 Task: In Heading Arial with underline. Font size of heading  '18'Font style of data Calibri. Font size of data  9Alignment of headline & data Align center. Fill color in heading,  RedFont color of data Black Apply border in Data No BorderIn the sheet  Attendance Sheet for Weekly Performancebook
Action: Mouse moved to (839, 118)
Screenshot: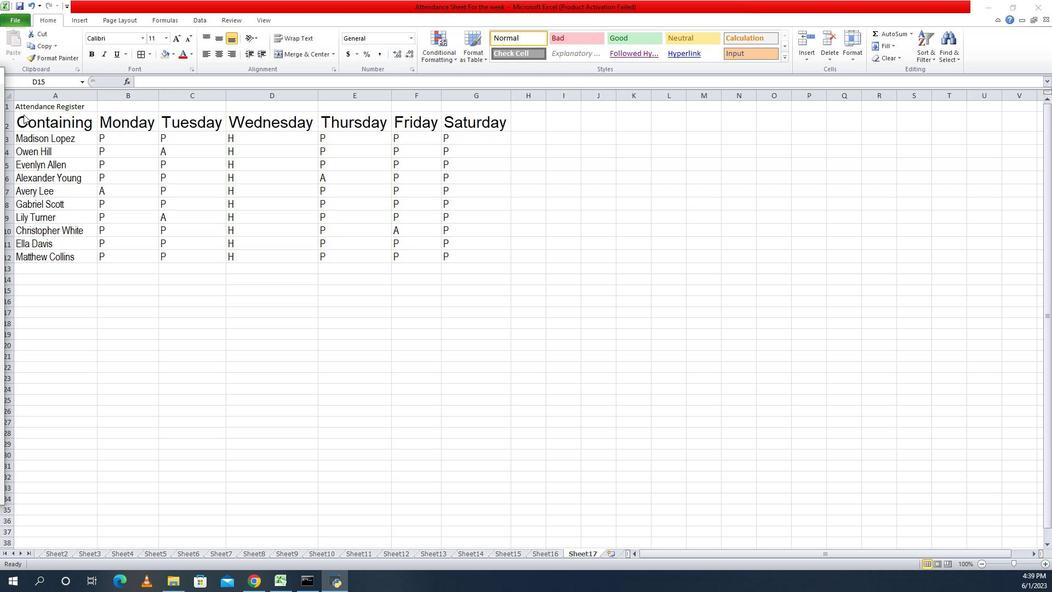
Action: Mouse pressed left at (839, 118)
Screenshot: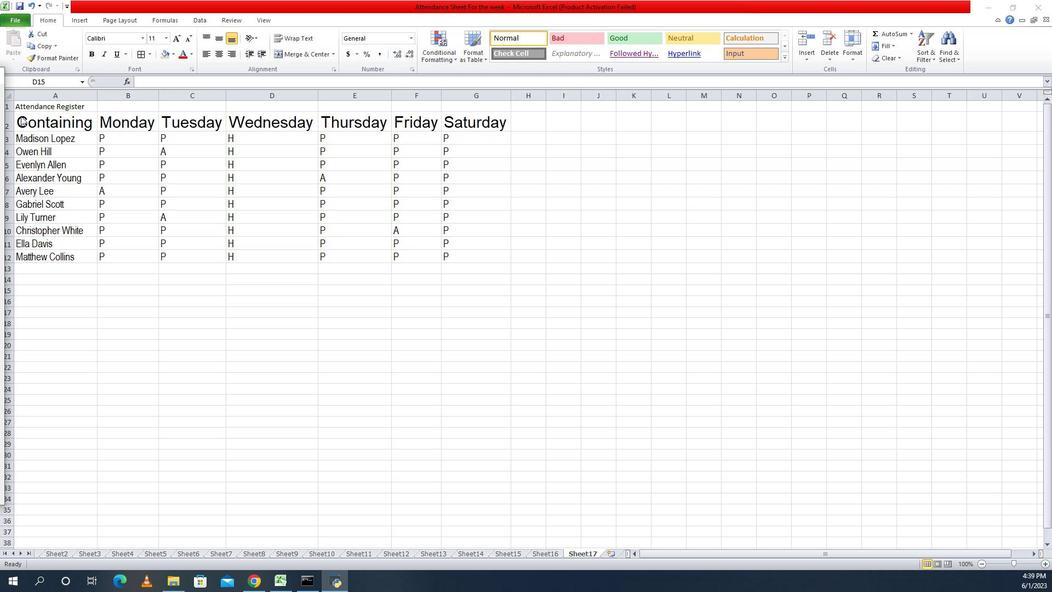 
Action: Mouse moved to (860, 123)
Screenshot: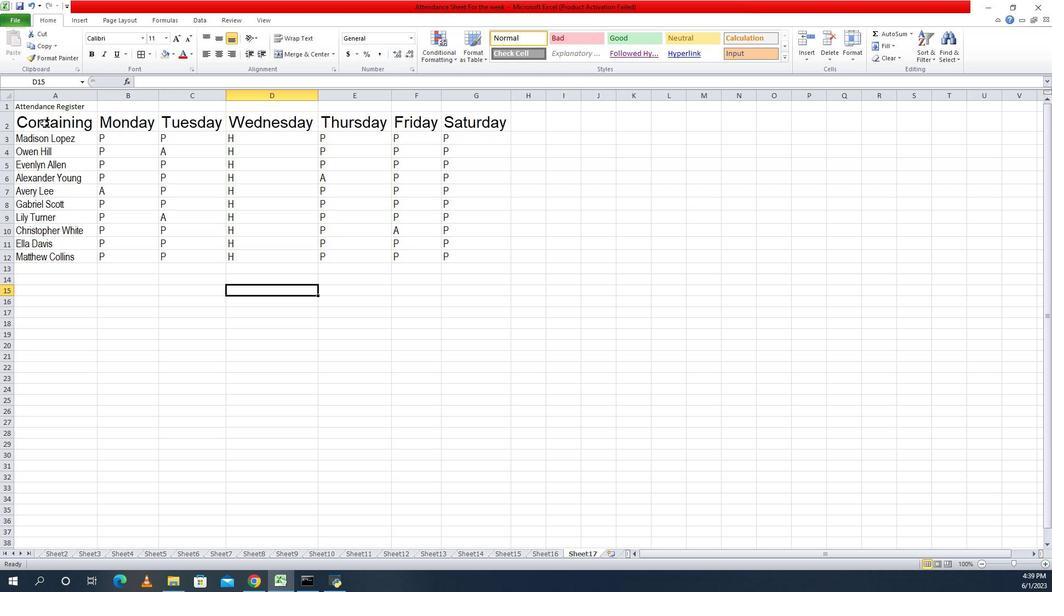 
Action: Mouse pressed left at (860, 123)
Screenshot: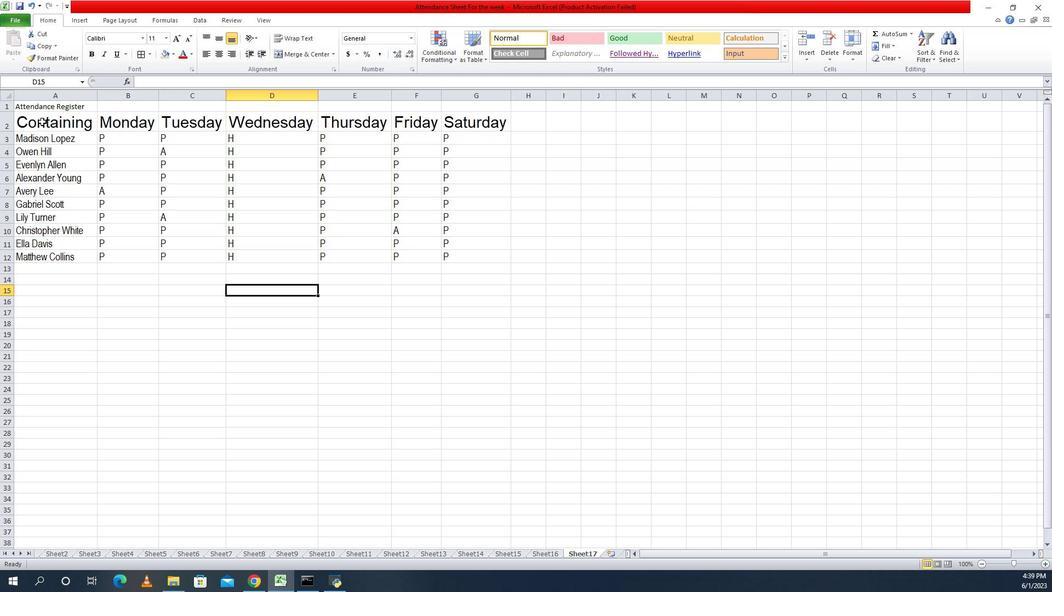 
Action: Mouse moved to (933, 57)
Screenshot: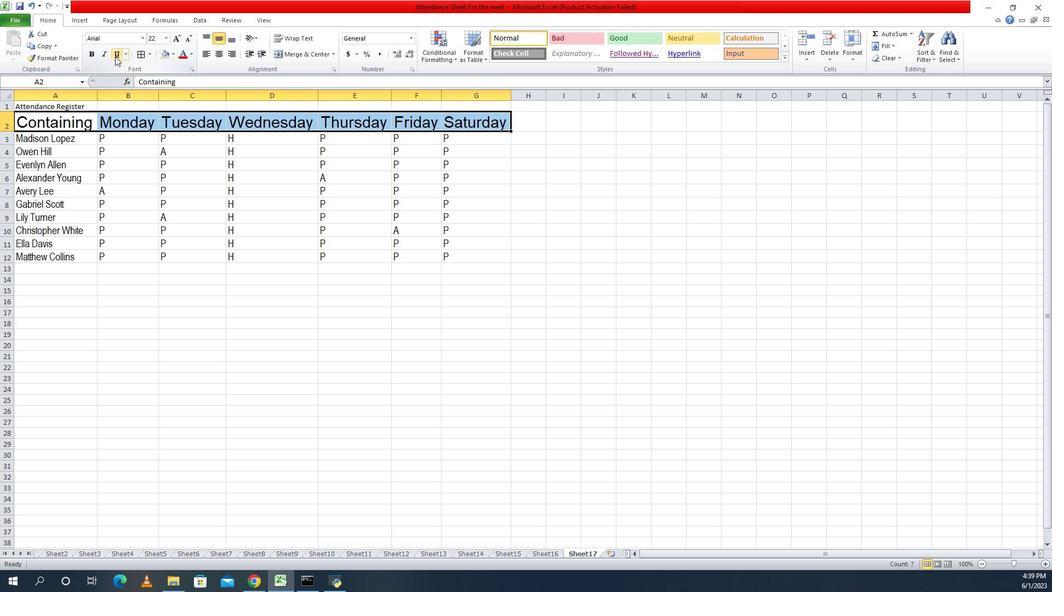 
Action: Mouse pressed left at (933, 57)
Screenshot: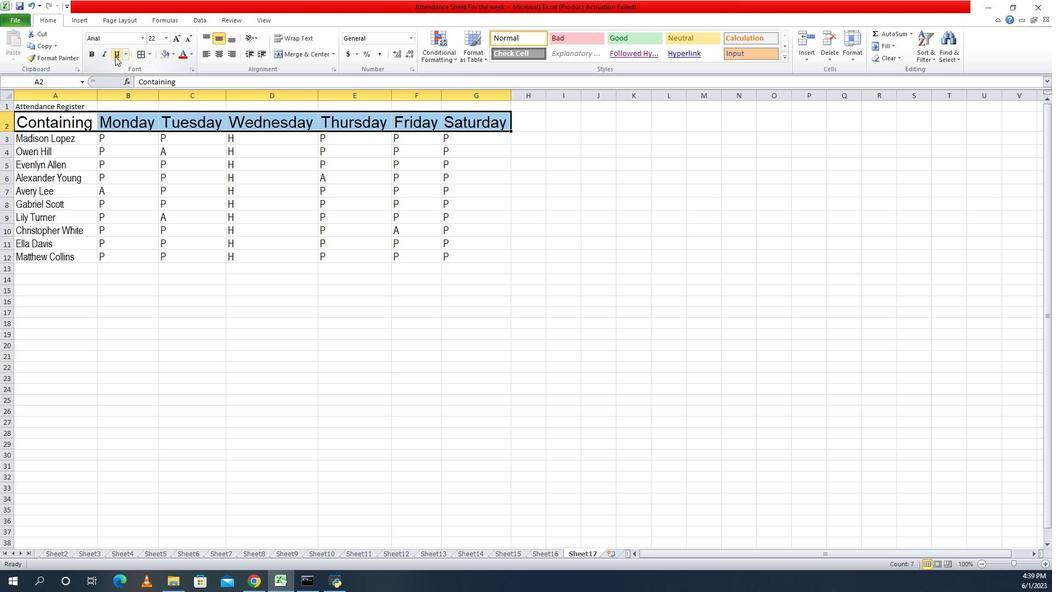 
Action: Mouse moved to (986, 41)
Screenshot: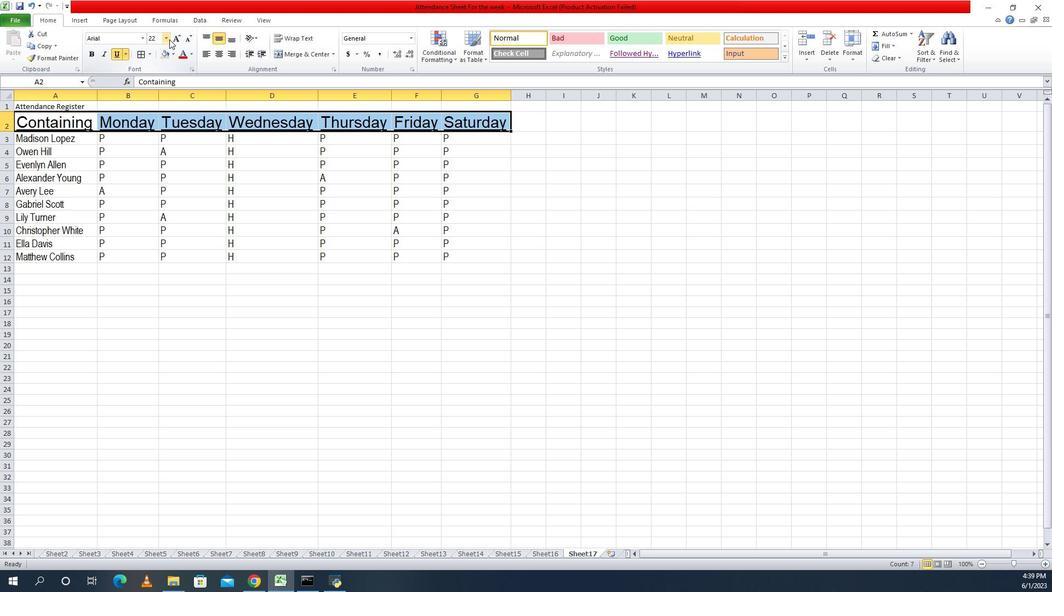 
Action: Mouse pressed left at (986, 41)
Screenshot: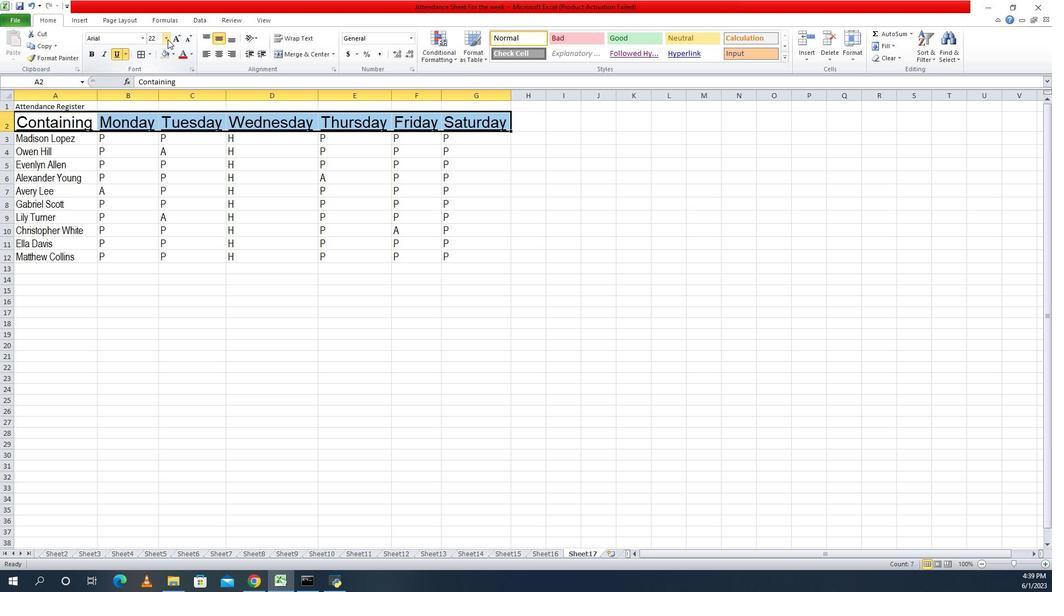 
Action: Mouse moved to (970, 114)
Screenshot: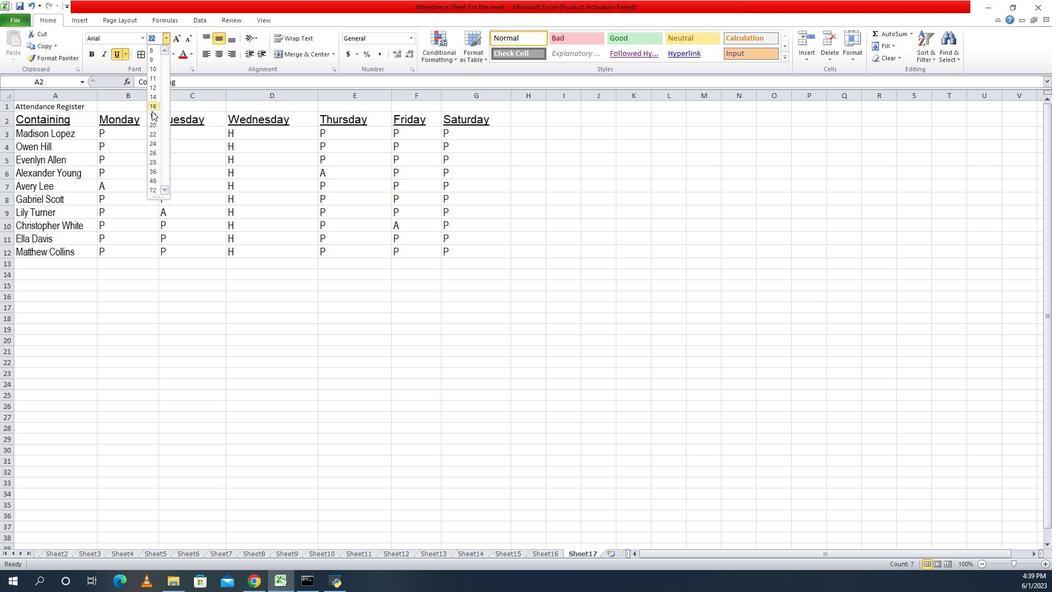
Action: Mouse pressed left at (970, 114)
Screenshot: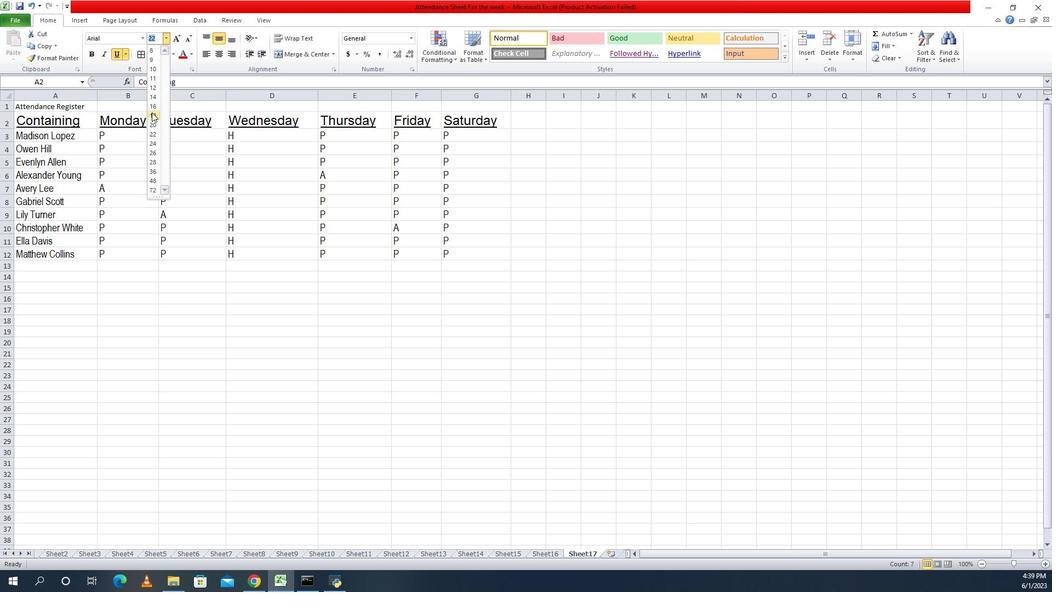 
Action: Mouse moved to (868, 137)
Screenshot: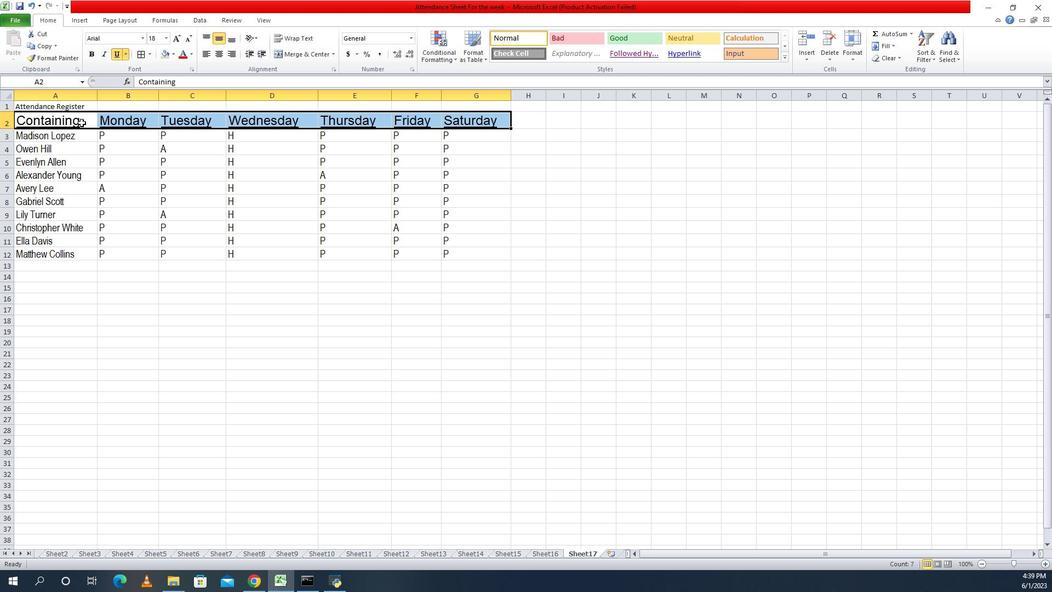 
Action: Mouse pressed left at (868, 137)
Screenshot: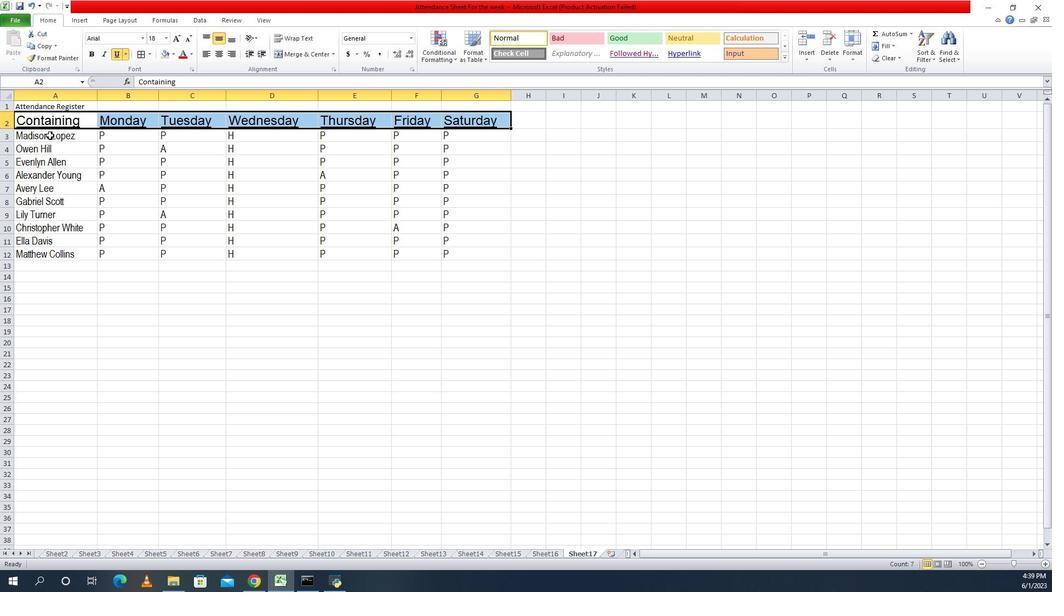 
Action: Mouse moved to (959, 39)
Screenshot: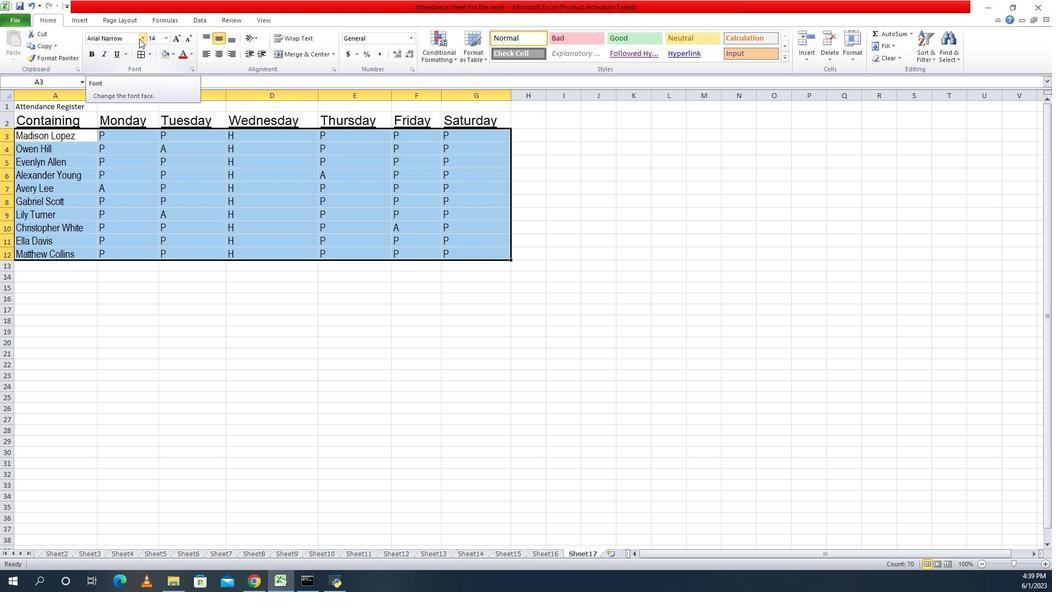 
Action: Mouse pressed left at (959, 39)
Screenshot: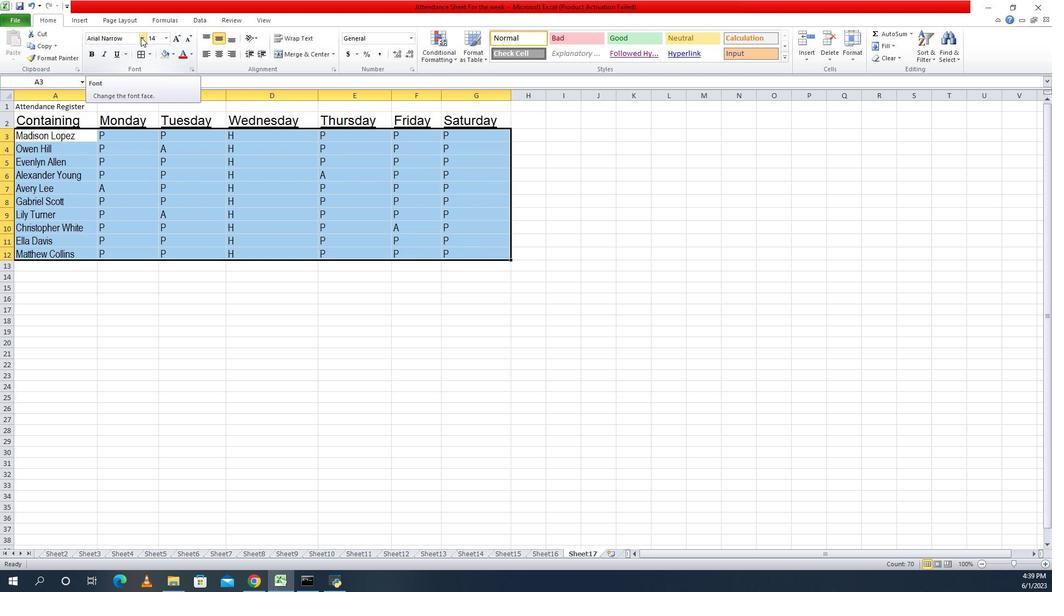 
Action: Mouse moved to (932, 76)
Screenshot: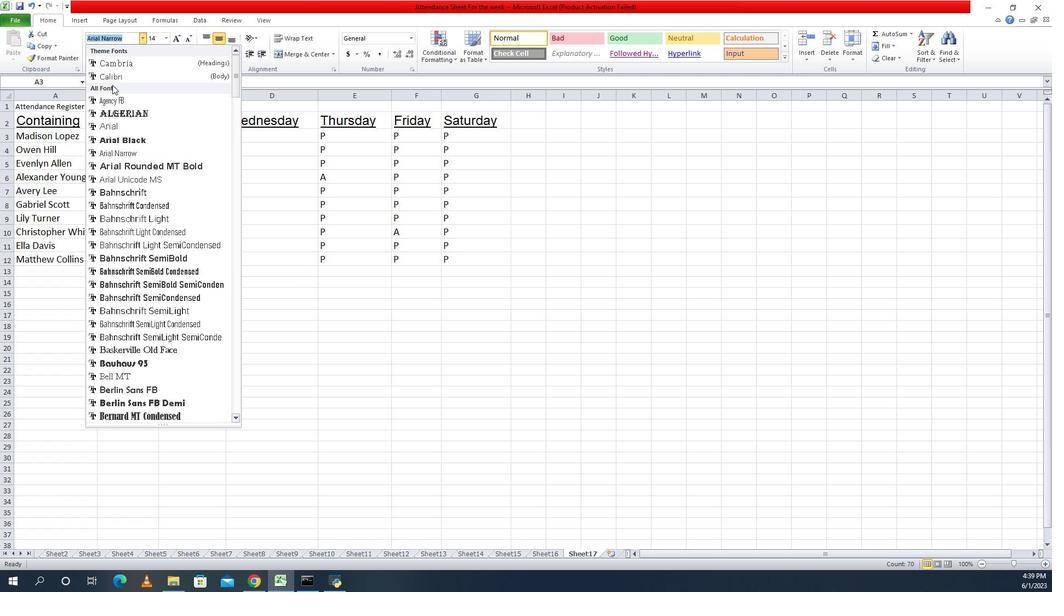 
Action: Mouse pressed left at (932, 76)
Screenshot: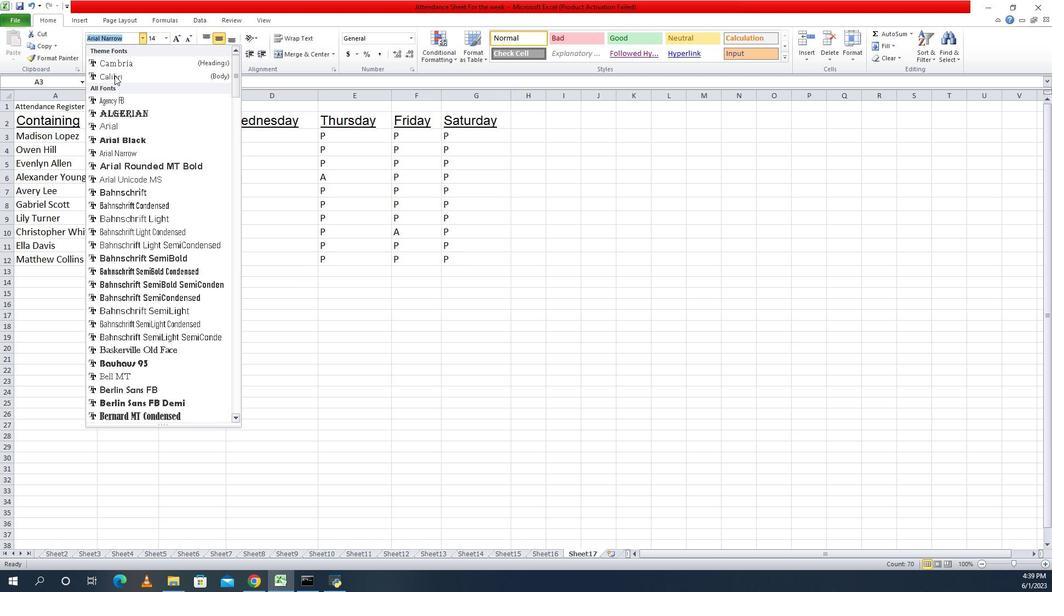 
Action: Mouse moved to (987, 41)
Screenshot: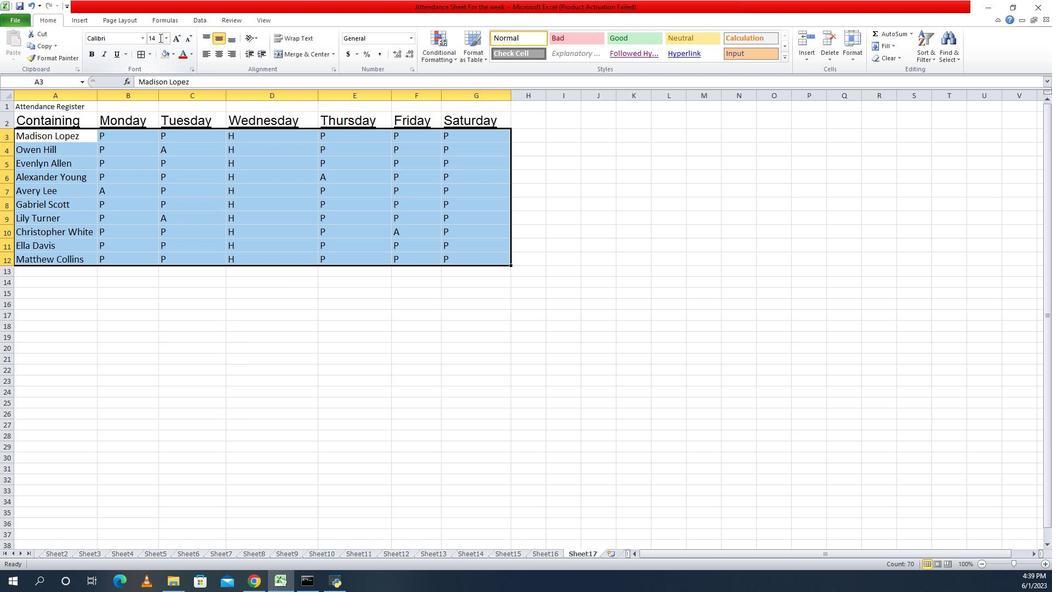 
Action: Mouse pressed left at (987, 41)
Screenshot: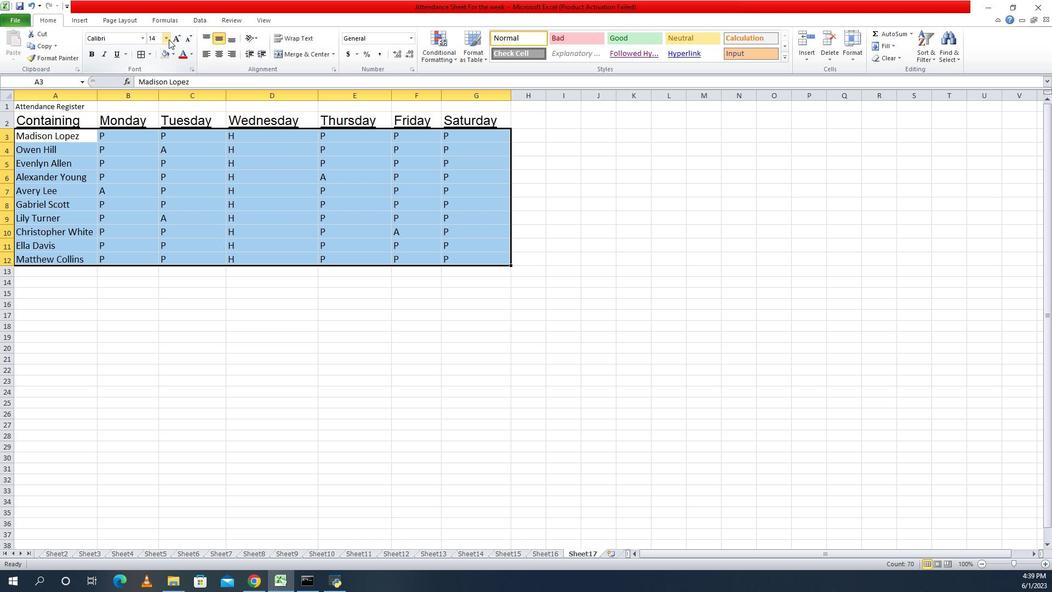 
Action: Mouse moved to (972, 64)
Screenshot: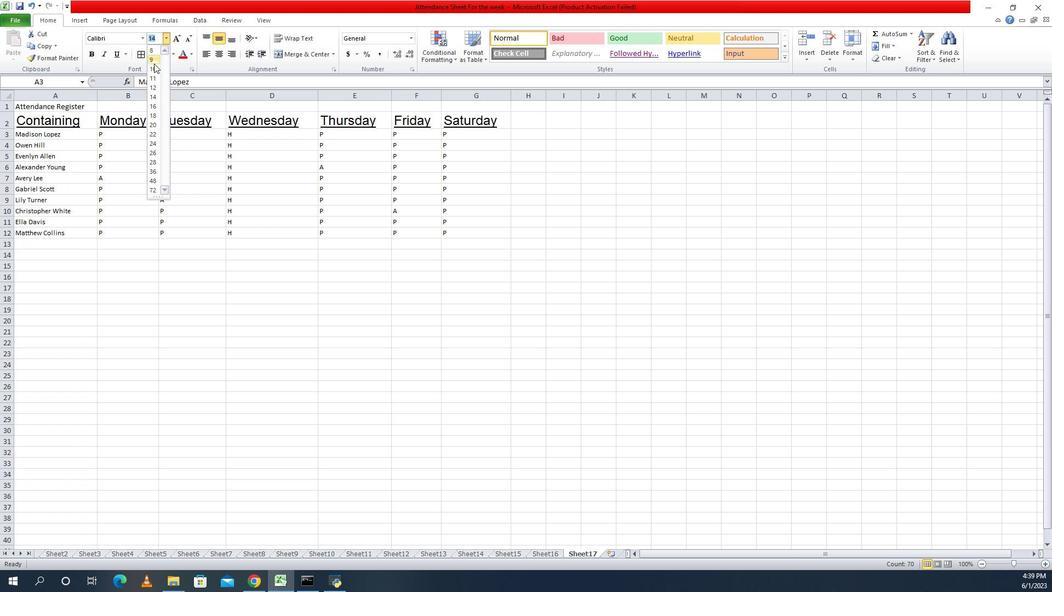 
Action: Mouse pressed left at (972, 64)
Screenshot: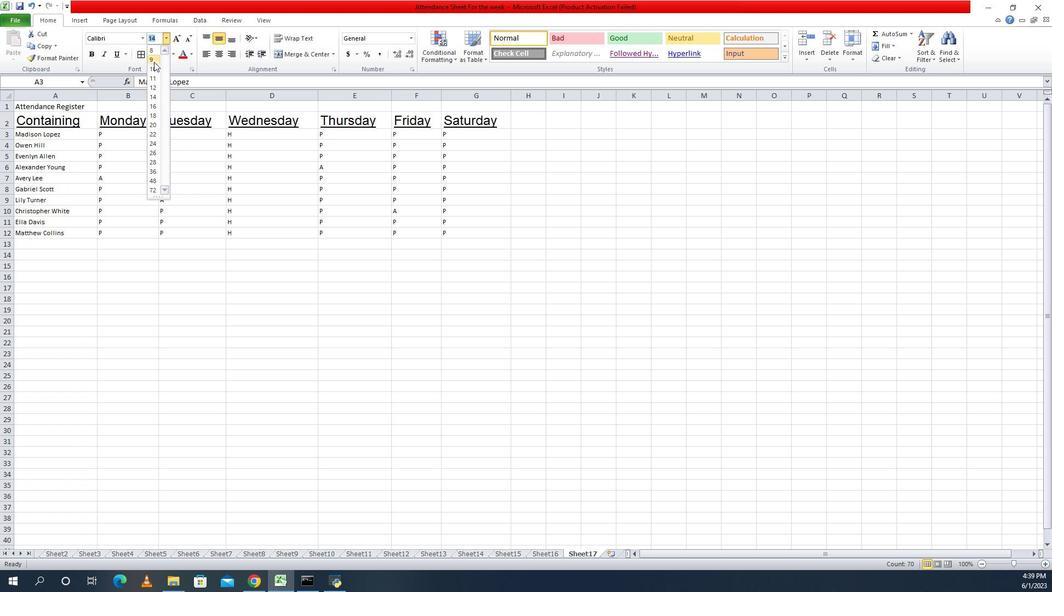 
Action: Mouse moved to (865, 116)
Screenshot: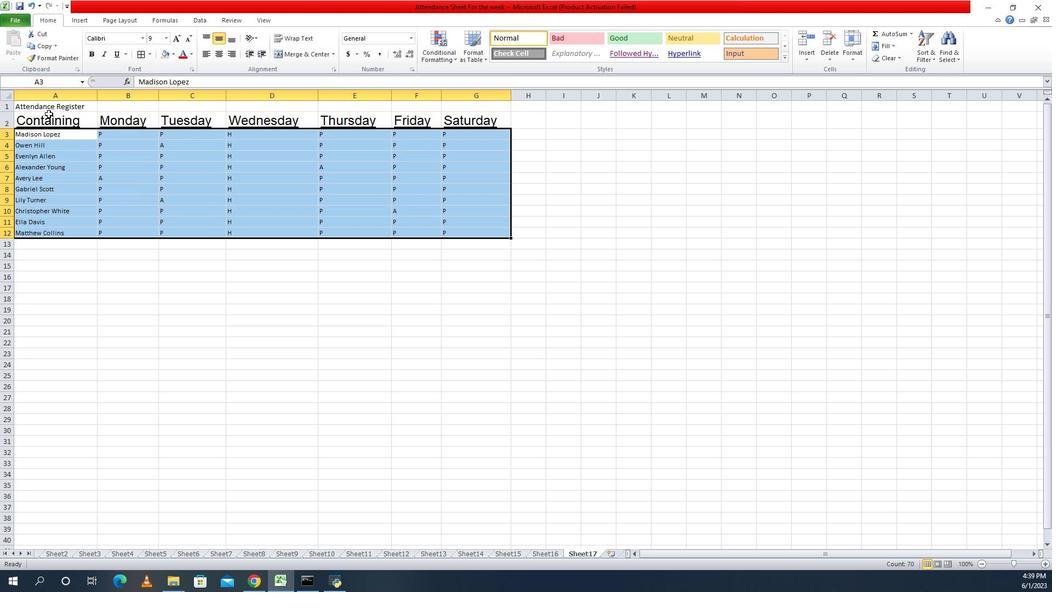 
Action: Mouse pressed left at (865, 116)
Screenshot: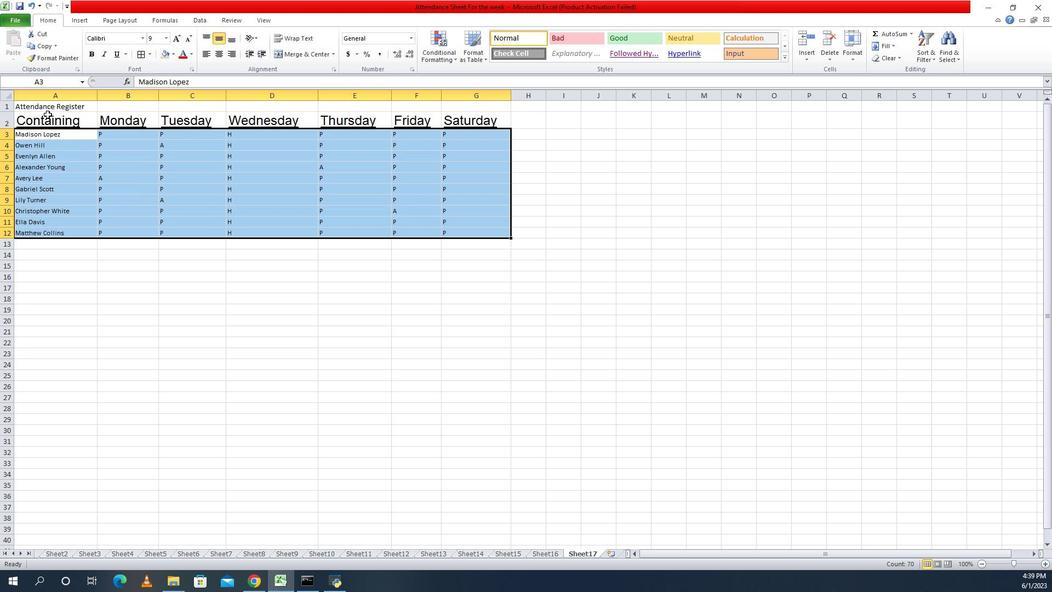 
Action: Mouse moved to (1040, 59)
Screenshot: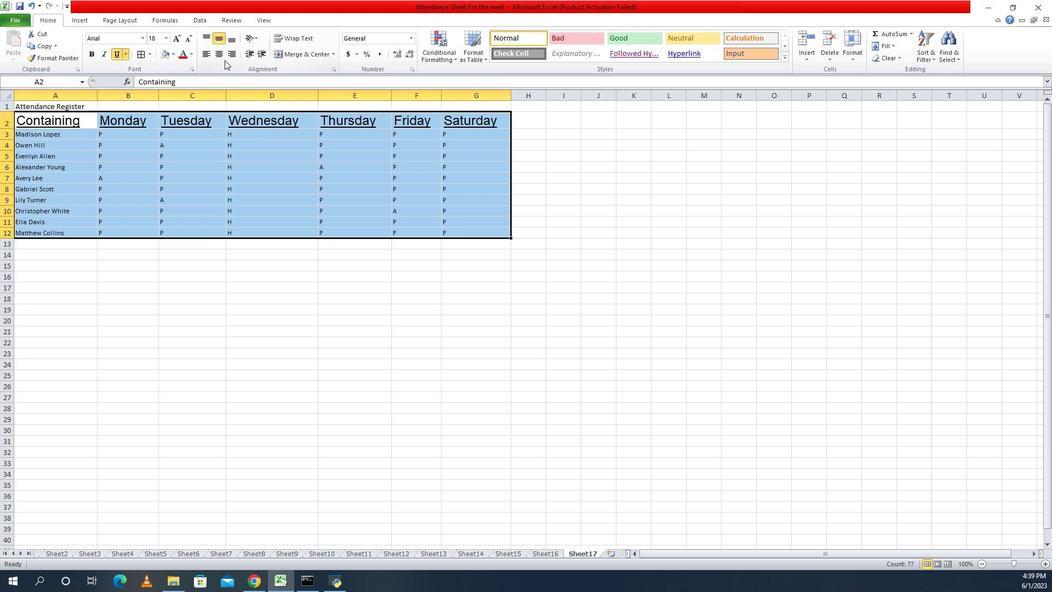 
Action: Mouse pressed left at (1040, 59)
Screenshot: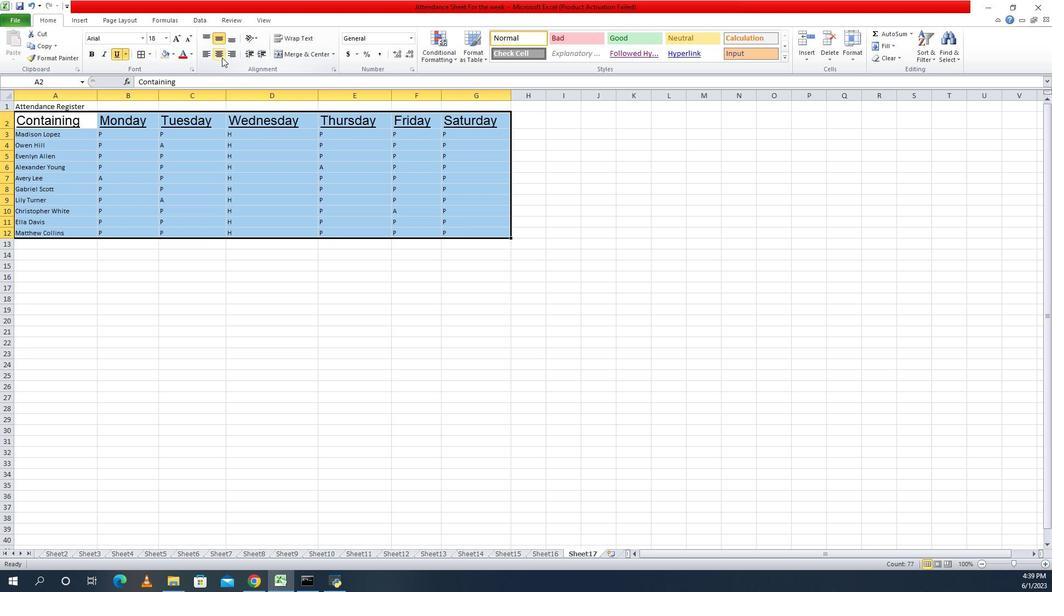
Action: Mouse moved to (956, 59)
Screenshot: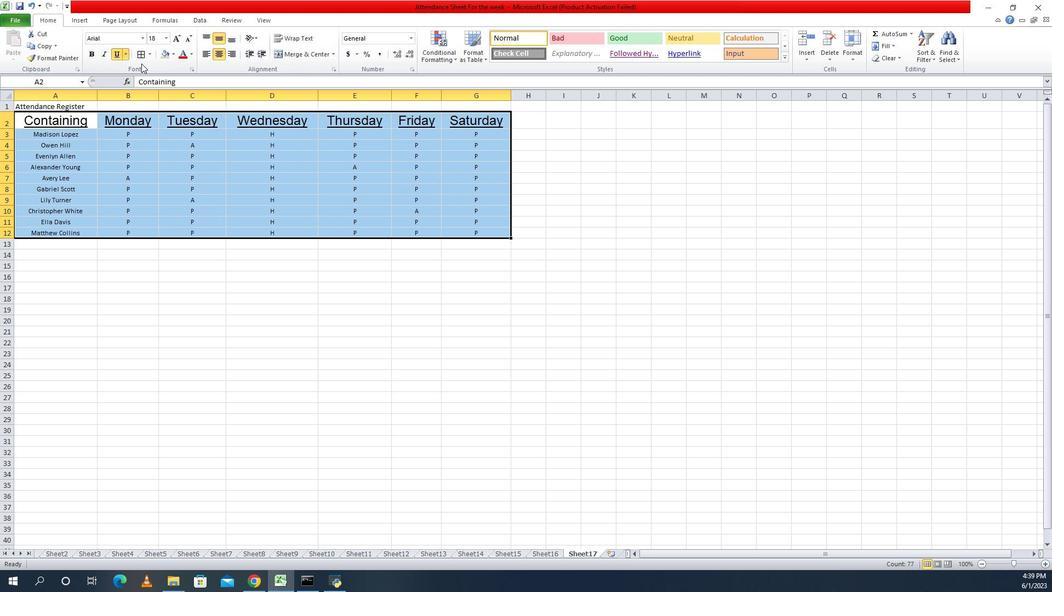 
Action: Mouse pressed left at (956, 59)
Screenshot: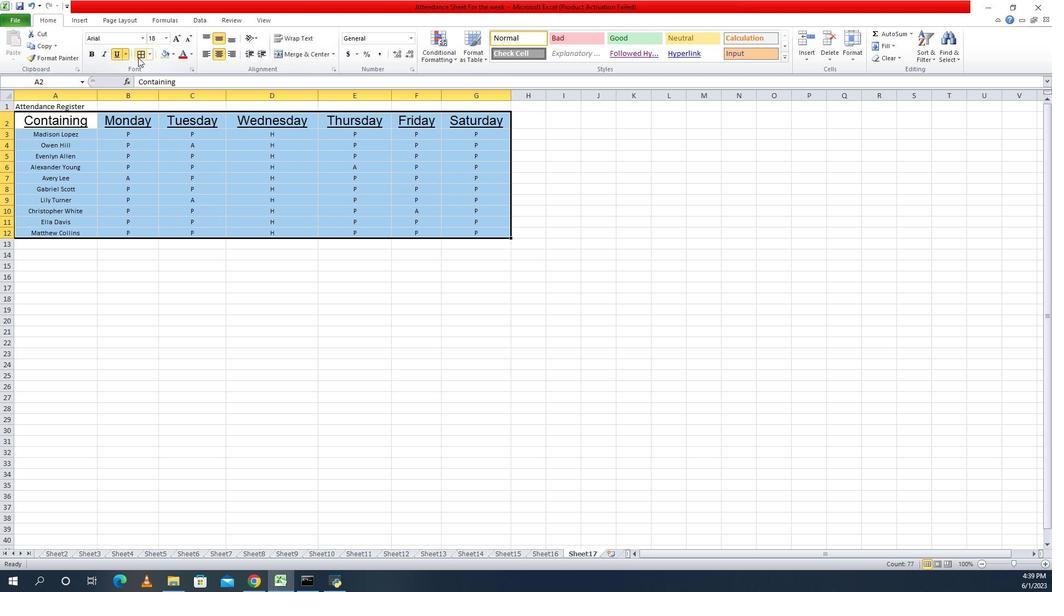 
Action: Mouse pressed left at (956, 59)
Screenshot: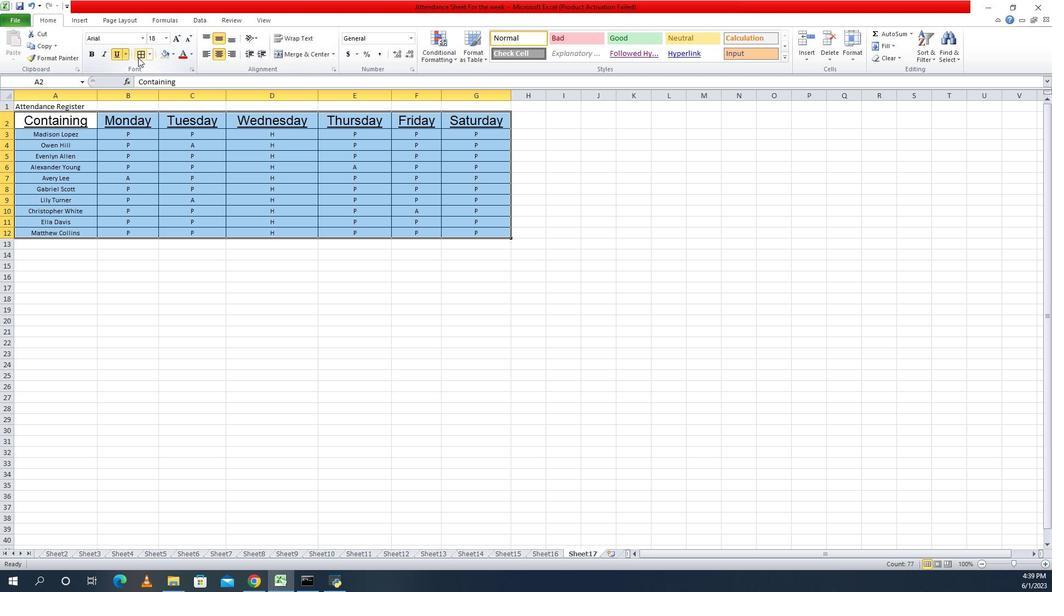 
Action: Mouse moved to (957, 54)
Screenshot: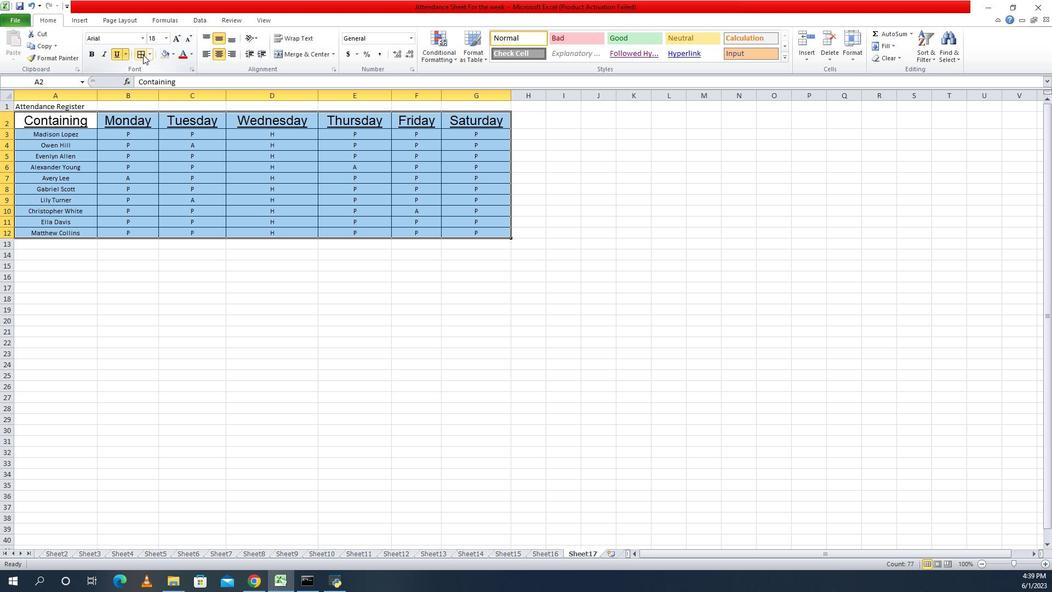 
Action: Mouse pressed left at (957, 54)
Screenshot: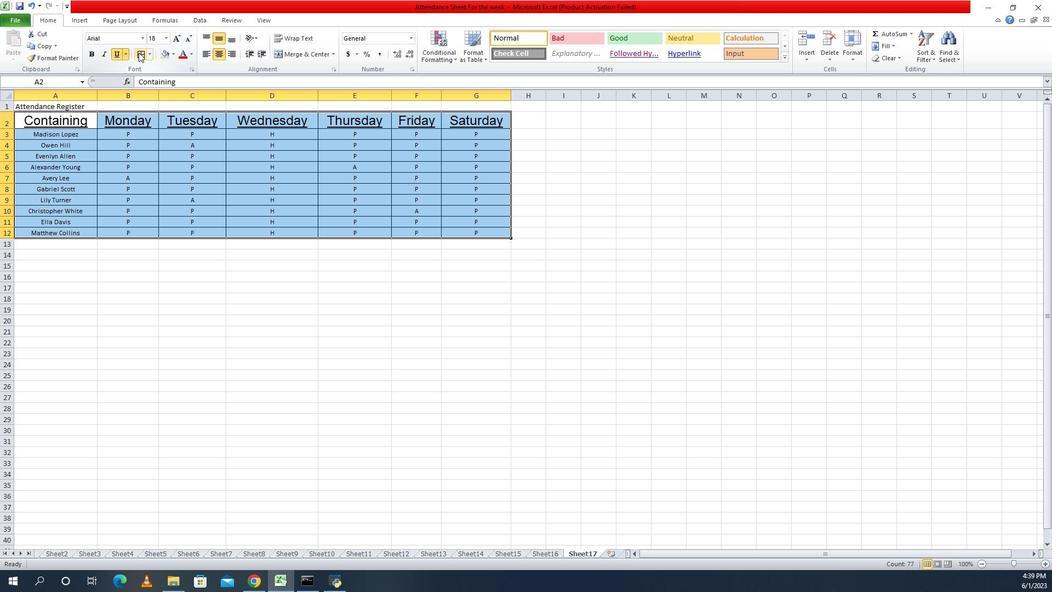 
Action: Mouse moved to (987, 270)
Screenshot: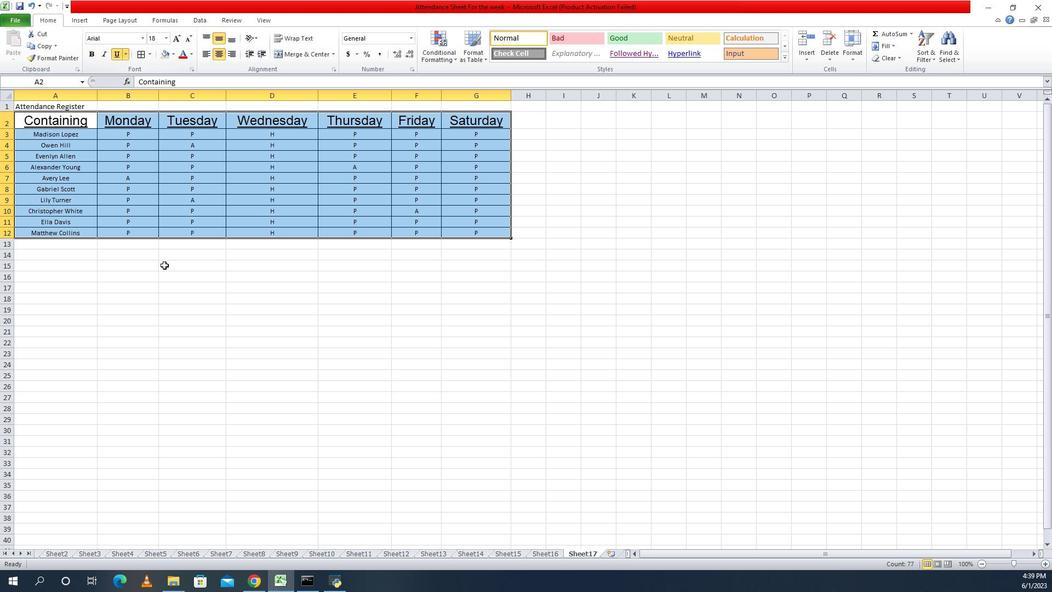 
Action: Mouse pressed left at (987, 270)
Screenshot: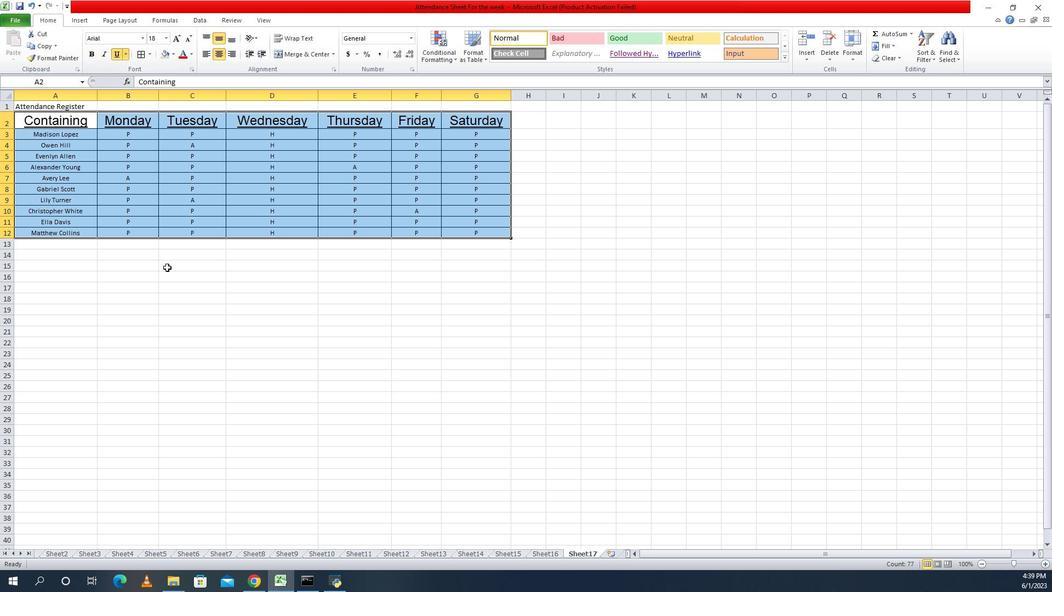 
Action: Mouse moved to (847, 121)
Screenshot: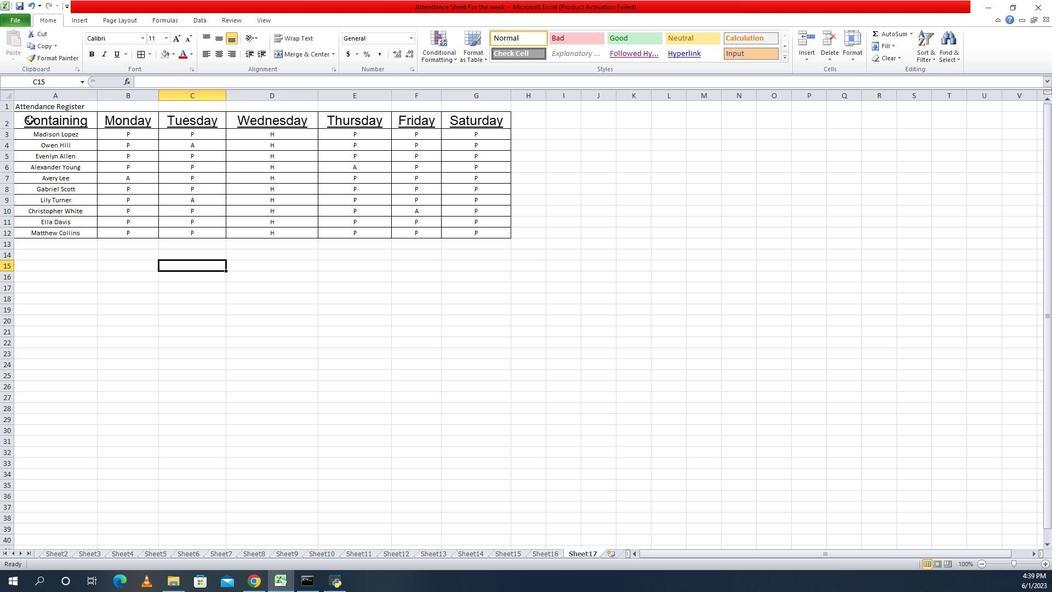 
Action: Mouse pressed left at (847, 121)
Screenshot: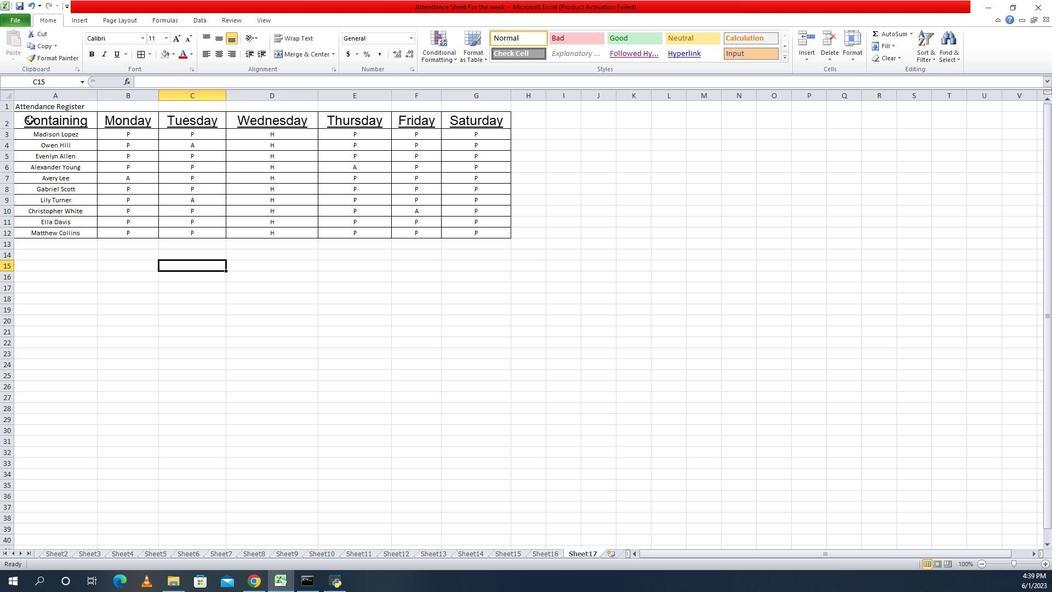 
Action: Mouse moved to (986, 57)
Screenshot: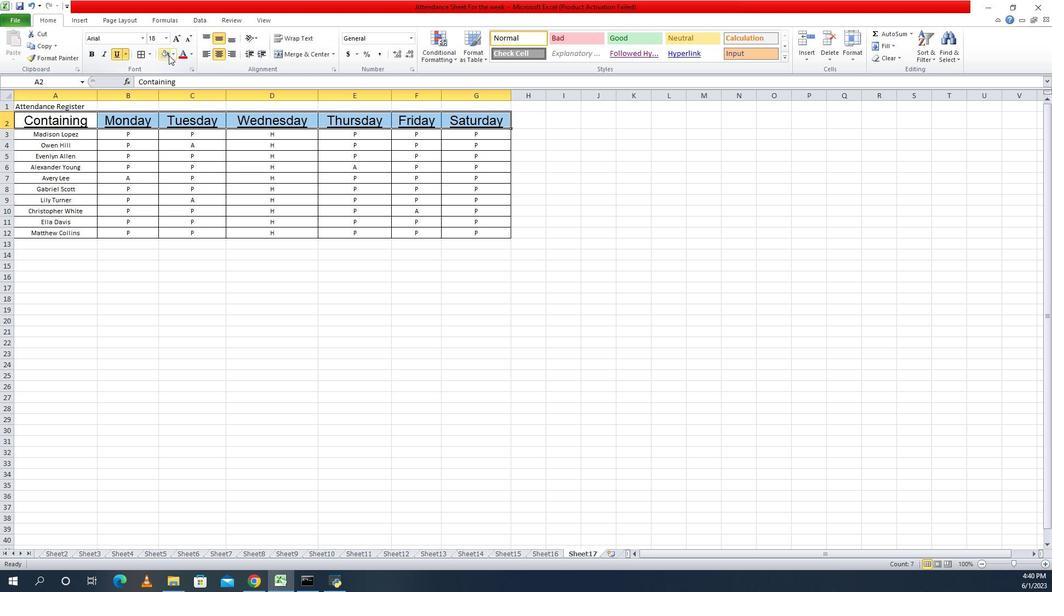 
Action: Mouse pressed left at (986, 57)
Screenshot: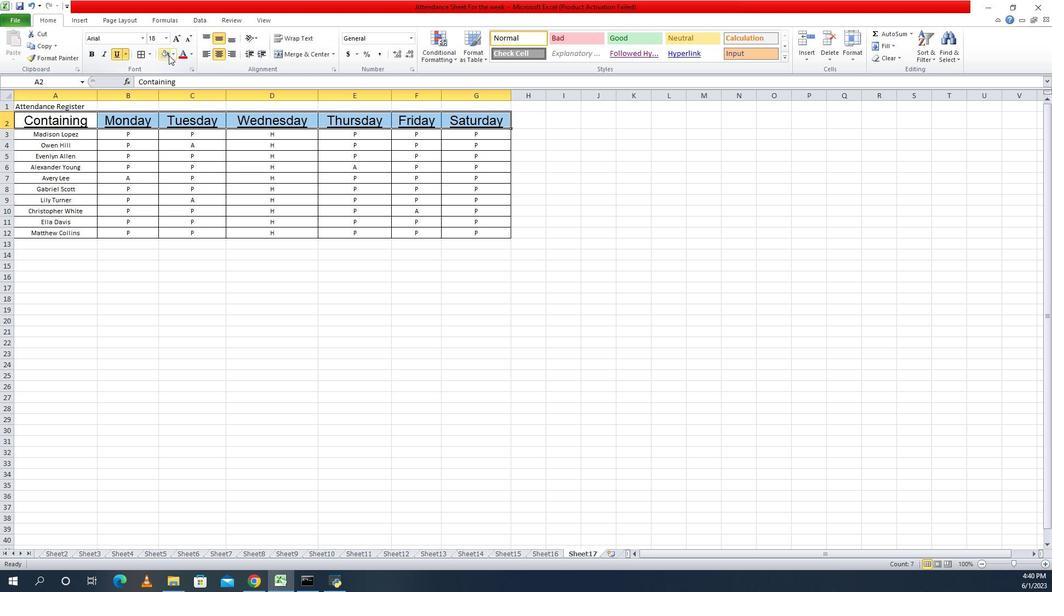 
Action: Mouse moved to (1001, 56)
Screenshot: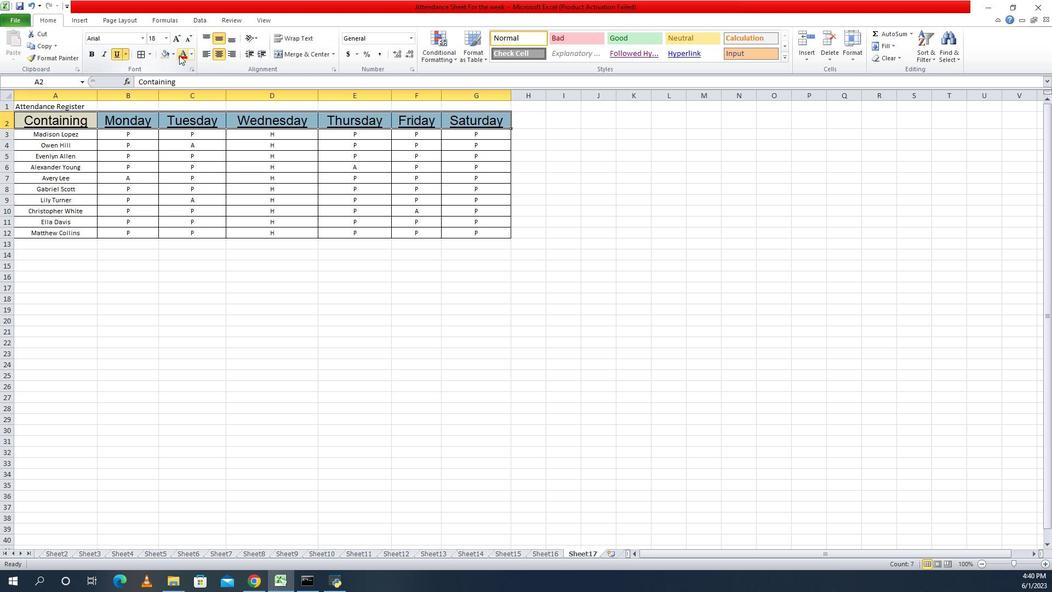 
Action: Mouse pressed left at (1001, 56)
Screenshot: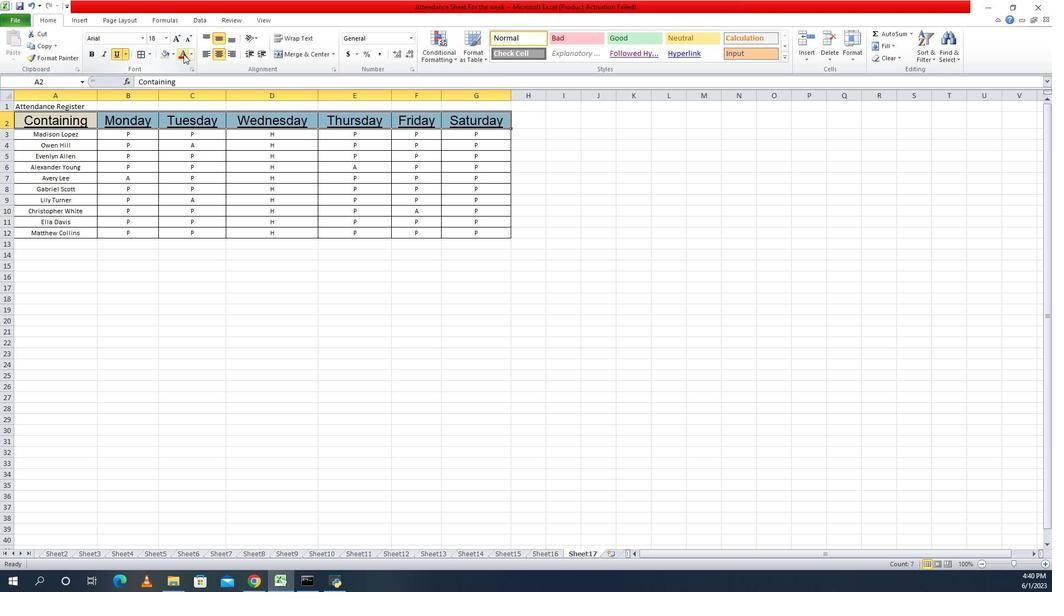 
Action: Mouse moved to (944, 307)
Screenshot: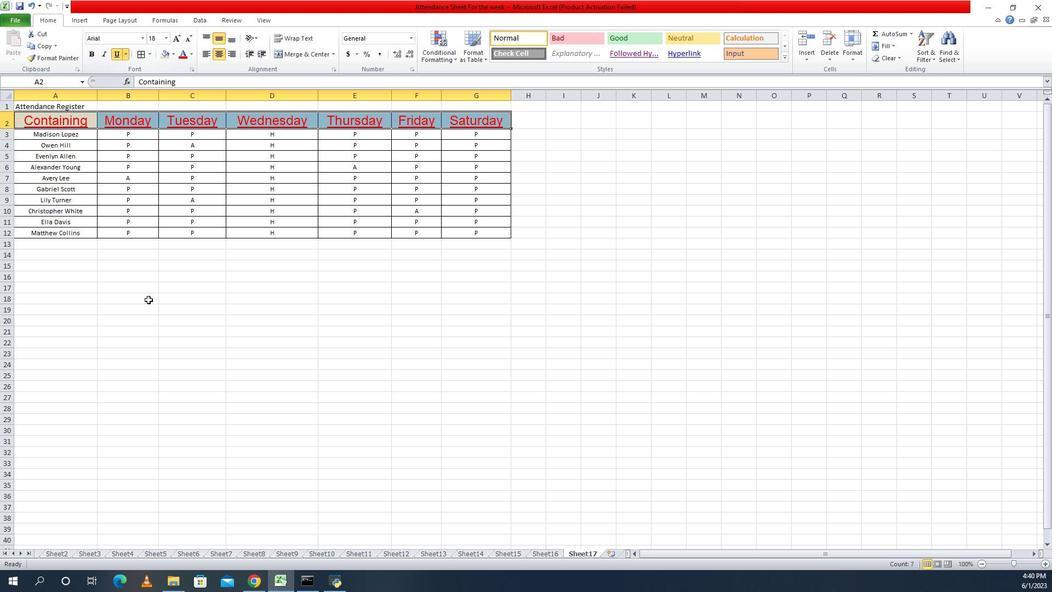 
Action: Mouse pressed left at (944, 307)
Screenshot: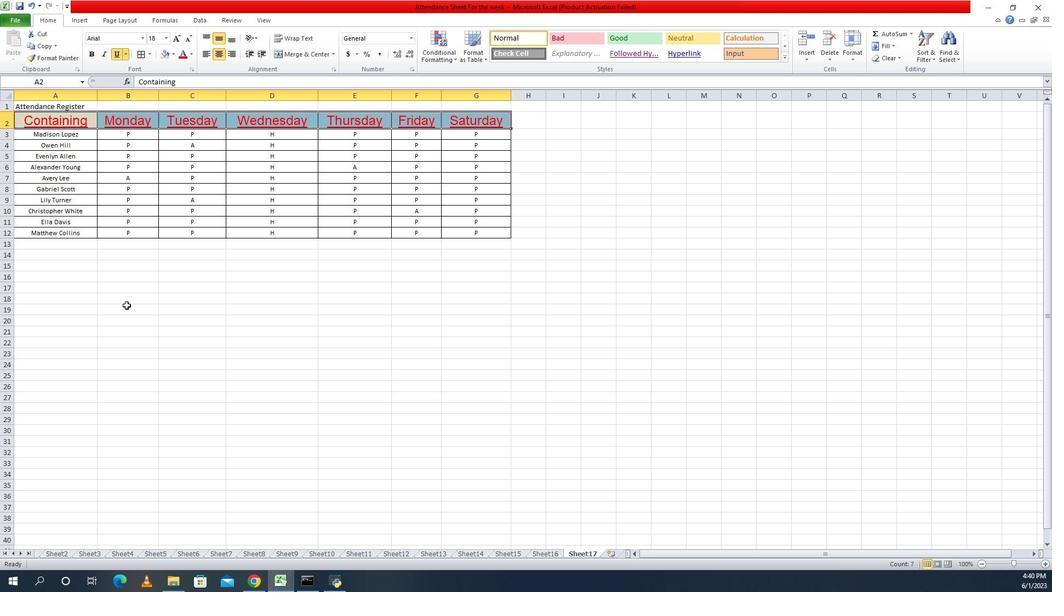 
